 Task: Enable the field service settings.
Action: Mouse moved to (980, 67)
Screenshot: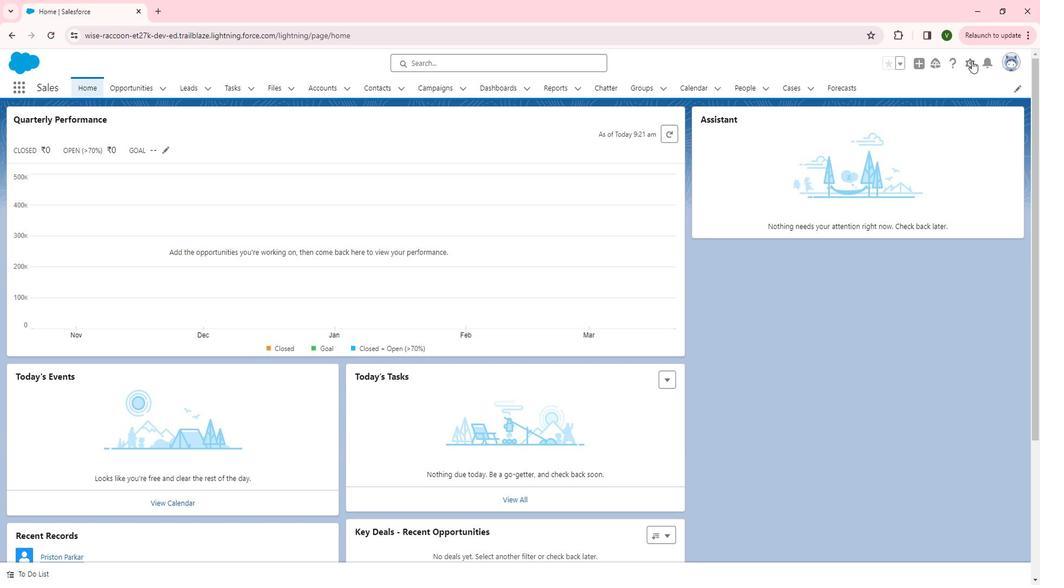 
Action: Mouse pressed left at (980, 67)
Screenshot: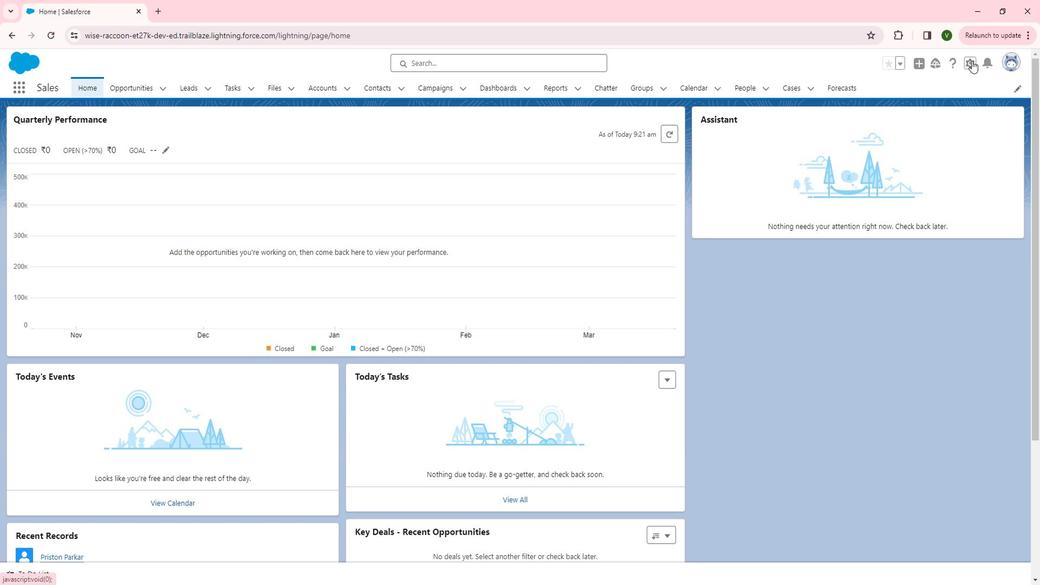 
Action: Mouse moved to (926, 141)
Screenshot: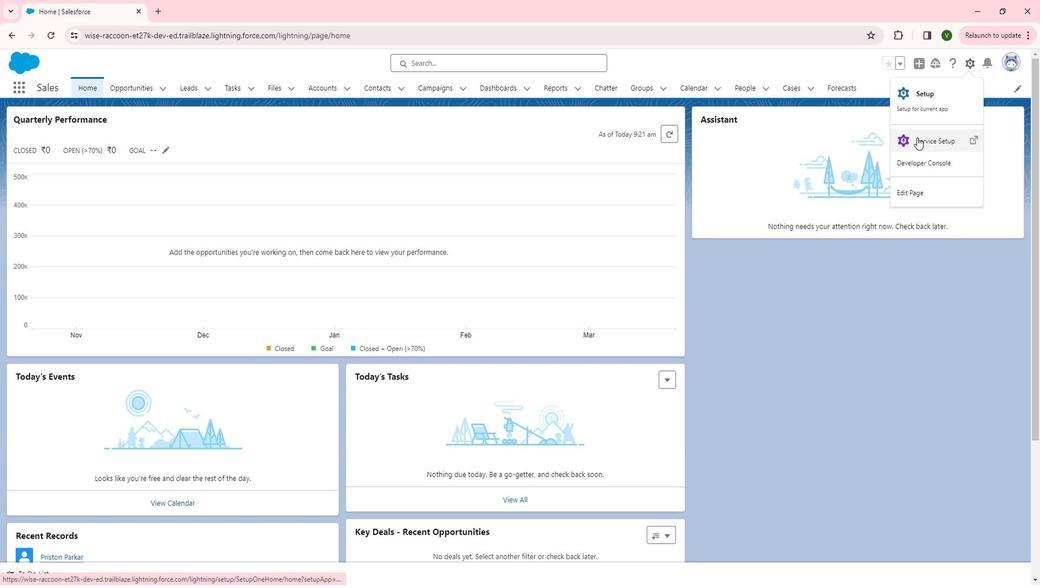 
Action: Mouse pressed left at (926, 141)
Screenshot: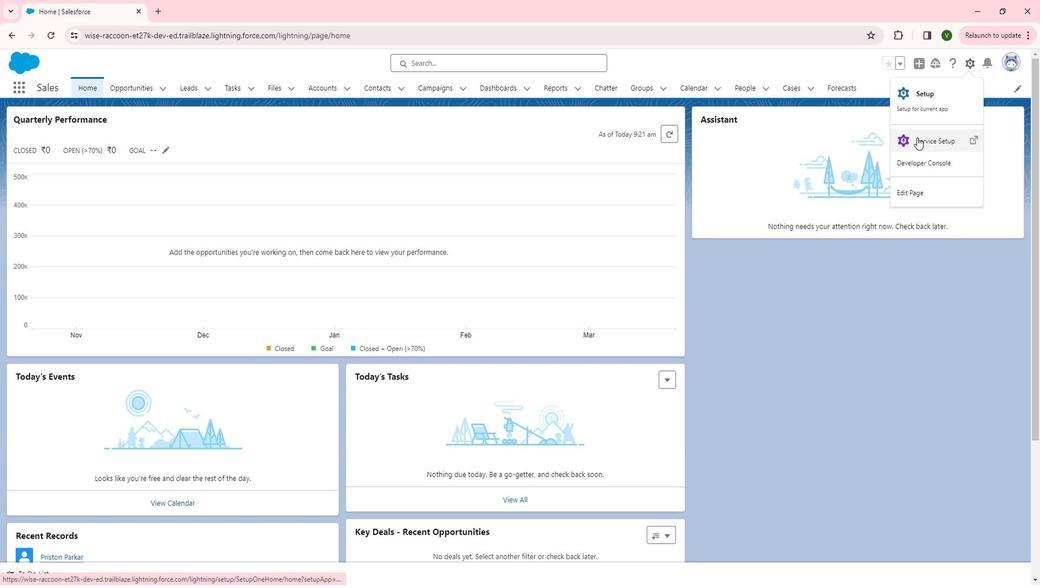 
Action: Mouse moved to (61, 307)
Screenshot: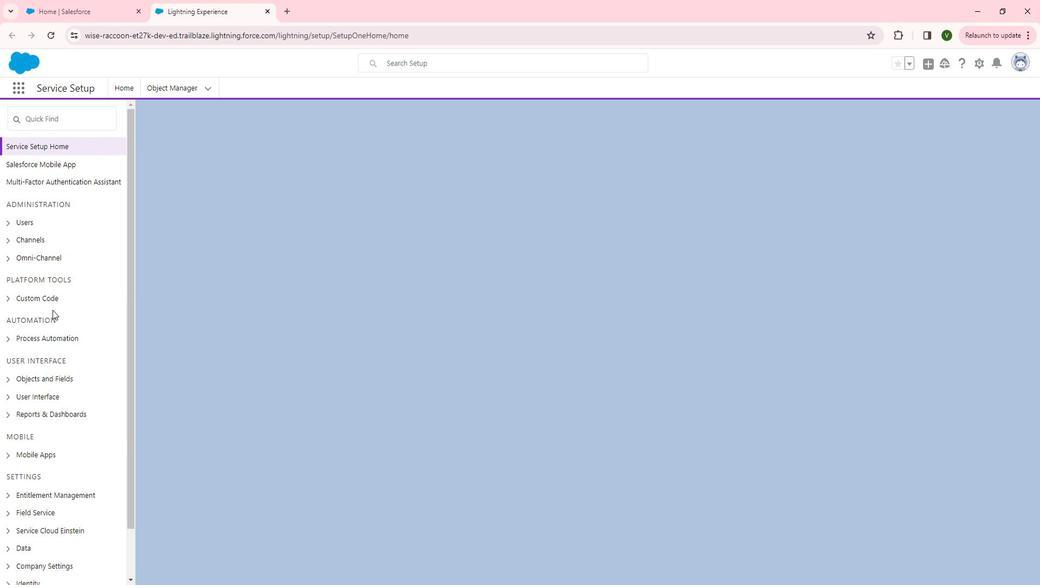 
Action: Mouse scrolled (61, 307) with delta (0, 0)
Screenshot: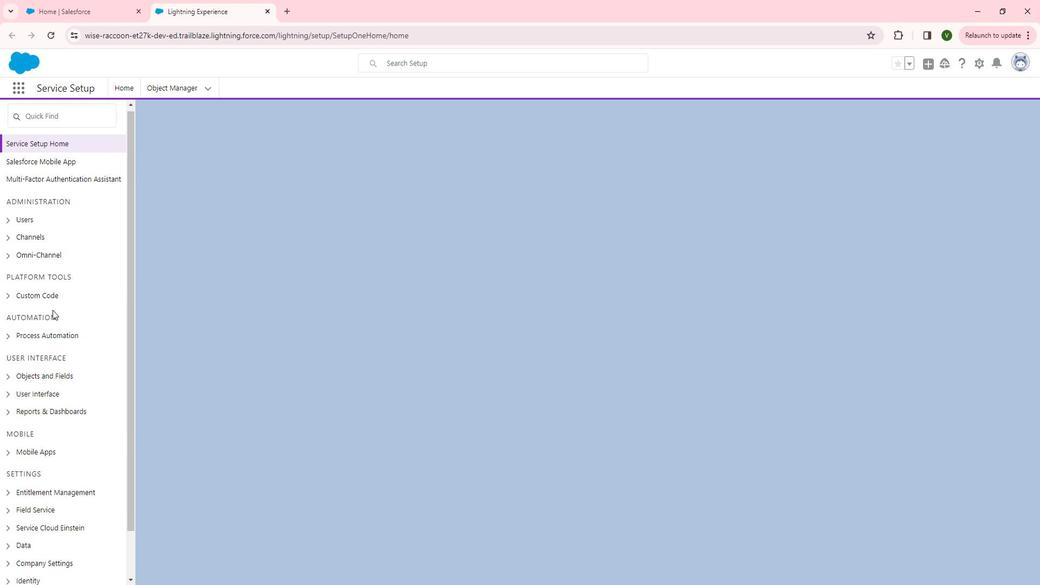 
Action: Mouse scrolled (61, 307) with delta (0, 0)
Screenshot: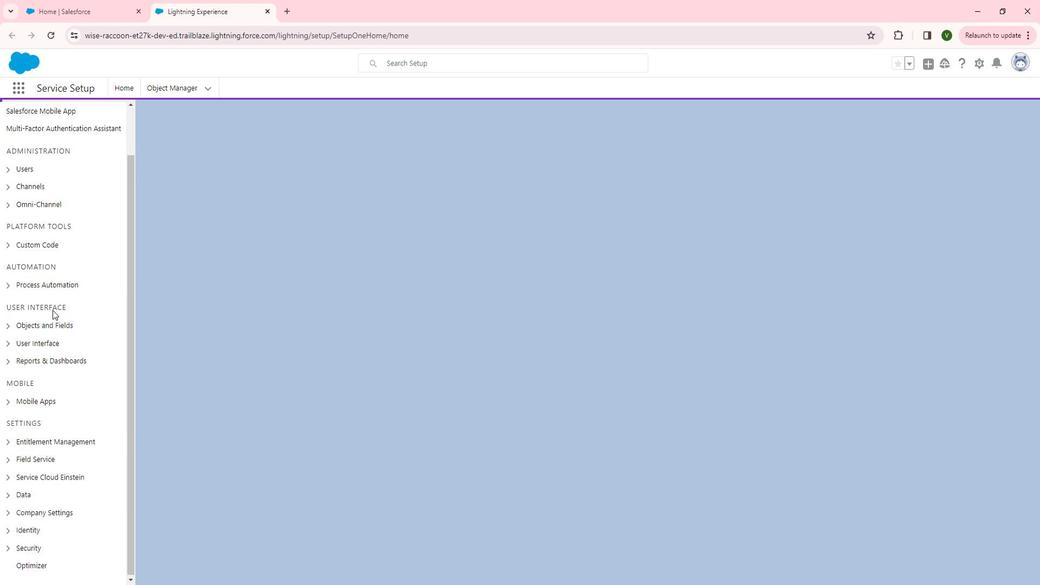 
Action: Mouse scrolled (61, 307) with delta (0, 0)
Screenshot: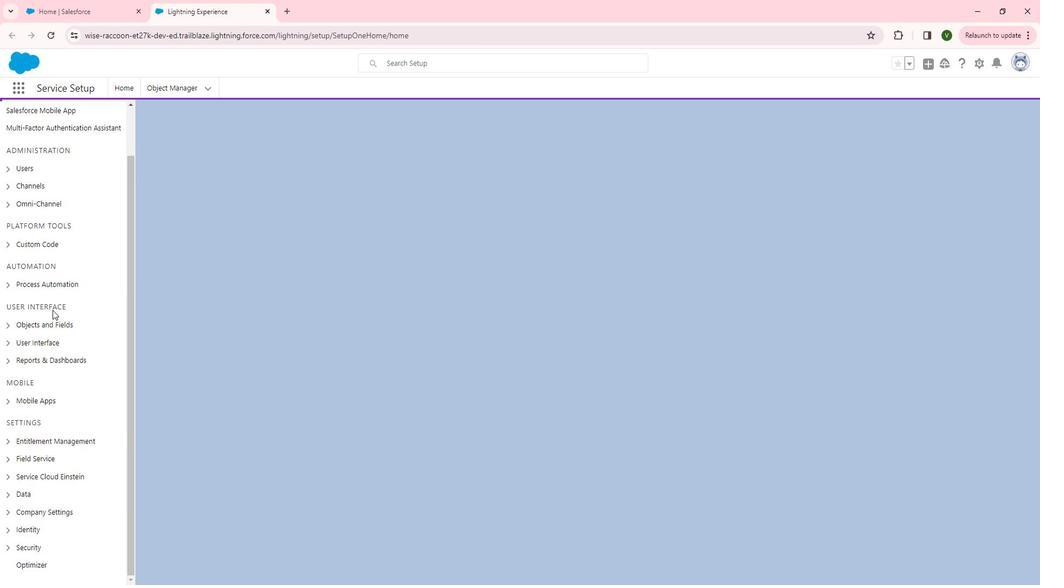 
Action: Mouse scrolled (61, 307) with delta (0, 0)
Screenshot: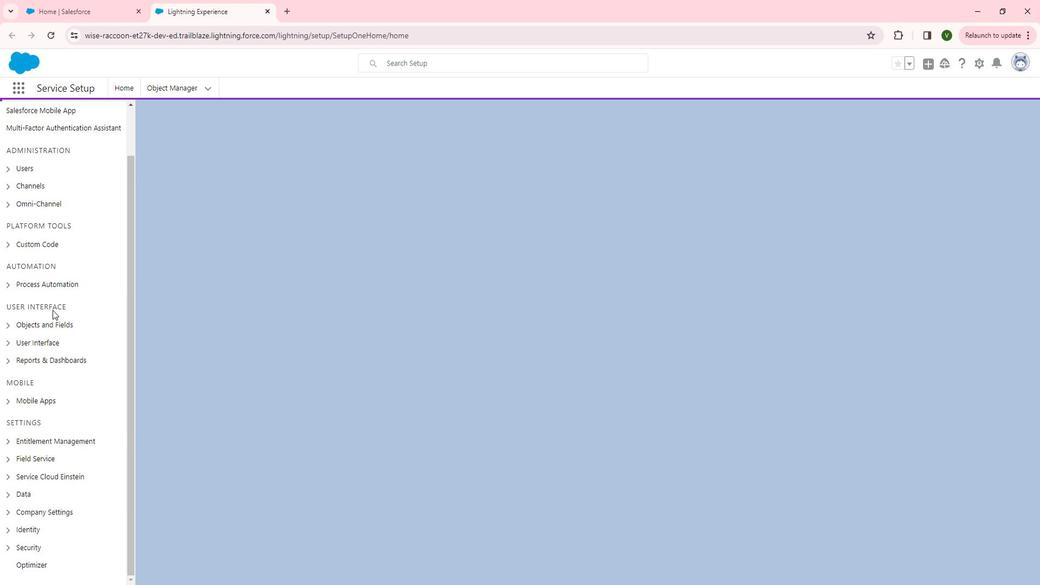 
Action: Mouse scrolled (61, 307) with delta (0, 0)
Screenshot: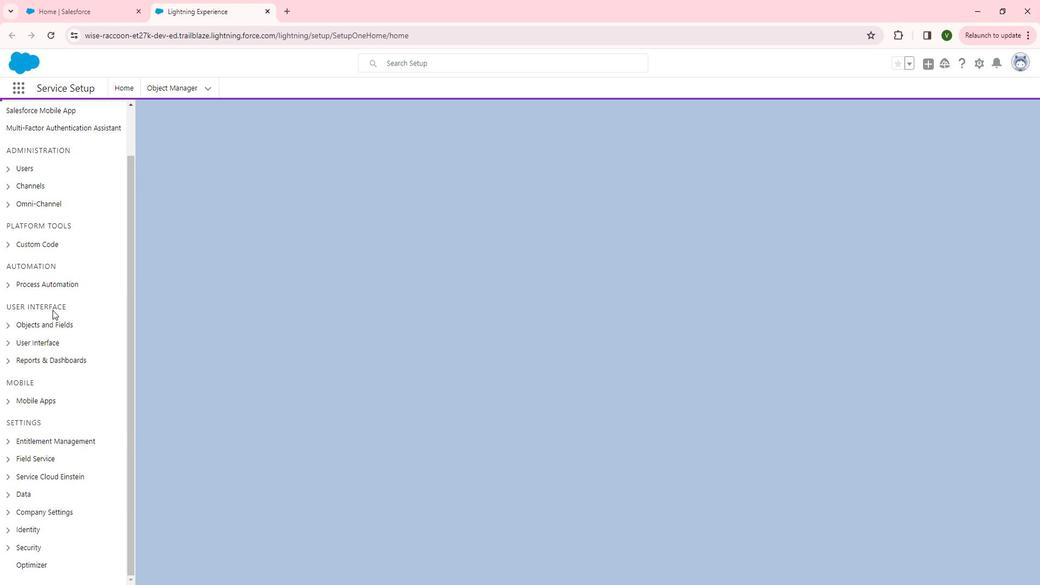 
Action: Mouse moved to (18, 450)
Screenshot: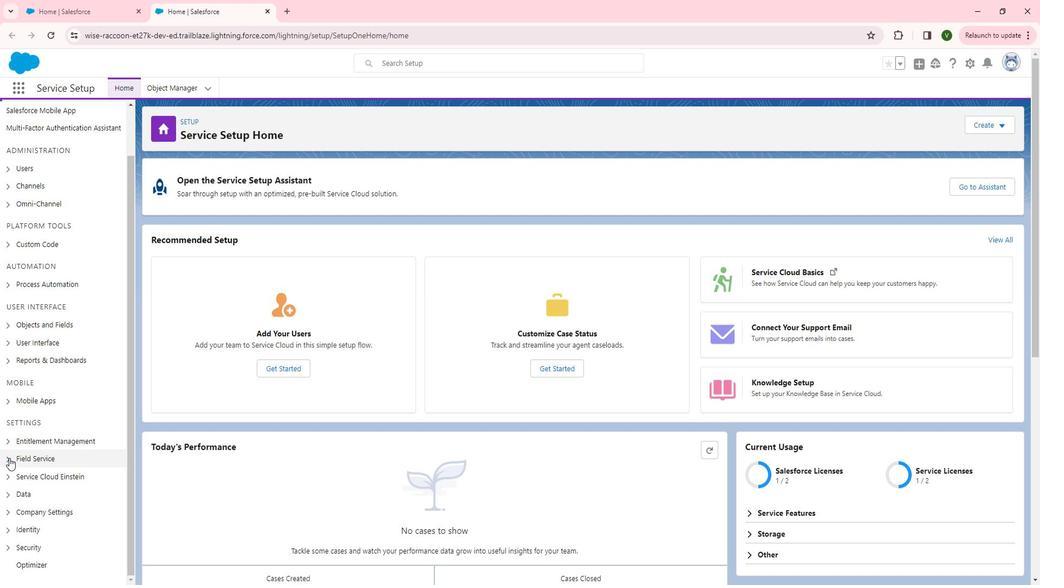 
Action: Mouse pressed left at (18, 450)
Screenshot: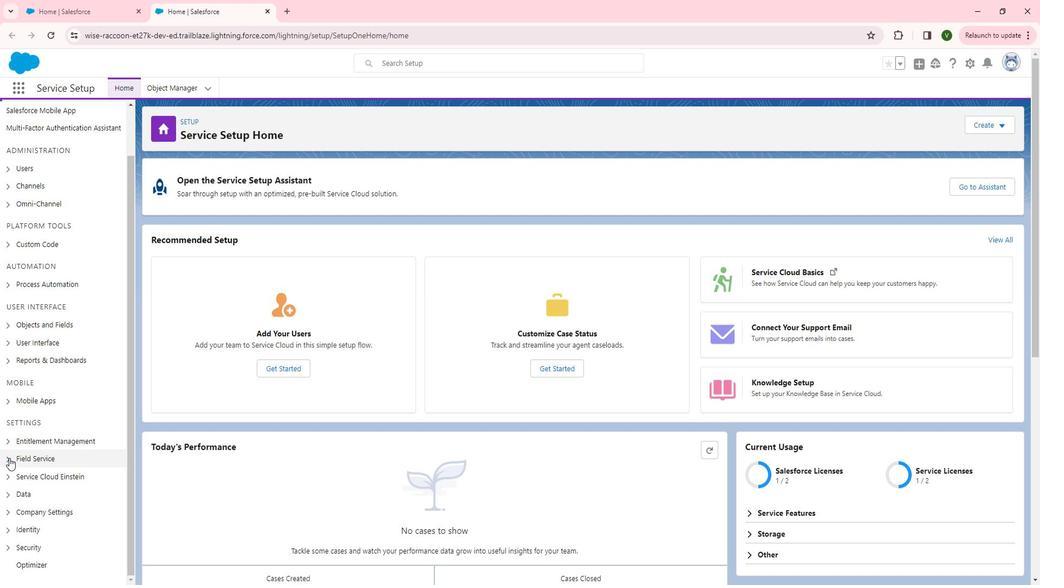 
Action: Mouse moved to (70, 466)
Screenshot: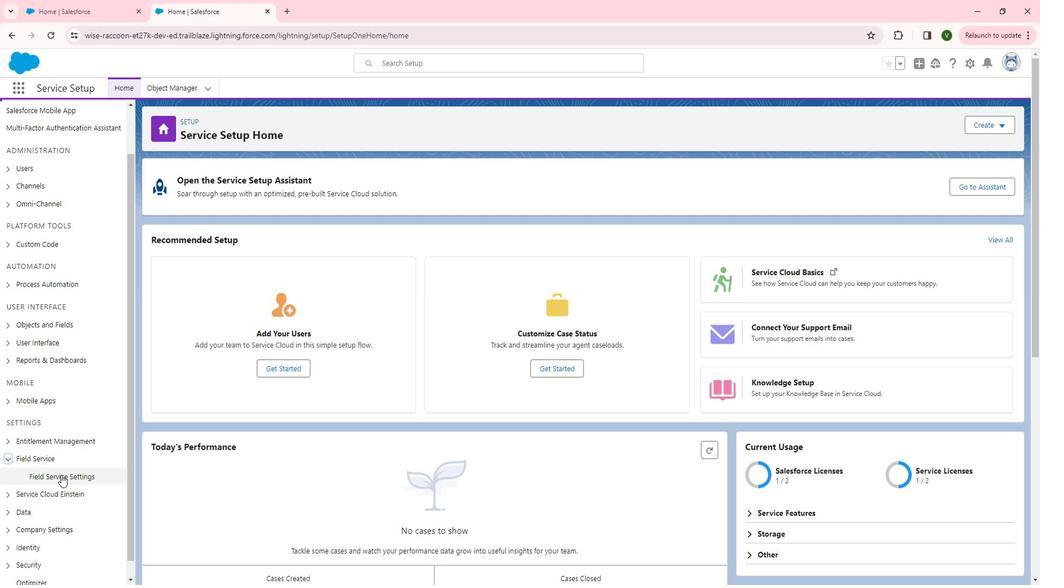 
Action: Mouse pressed left at (70, 466)
Screenshot: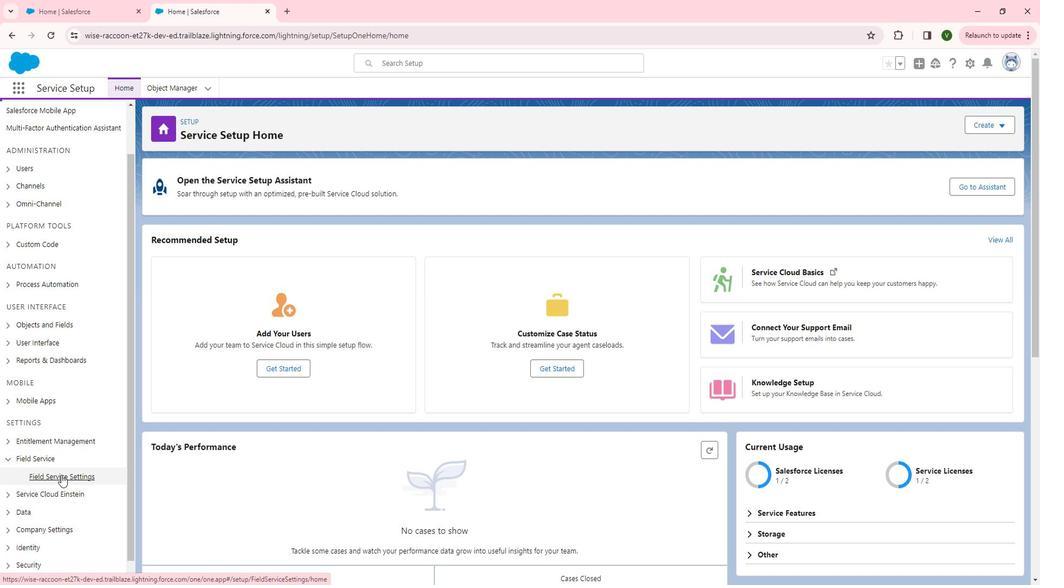 
Action: Mouse moved to (1023, 183)
Screenshot: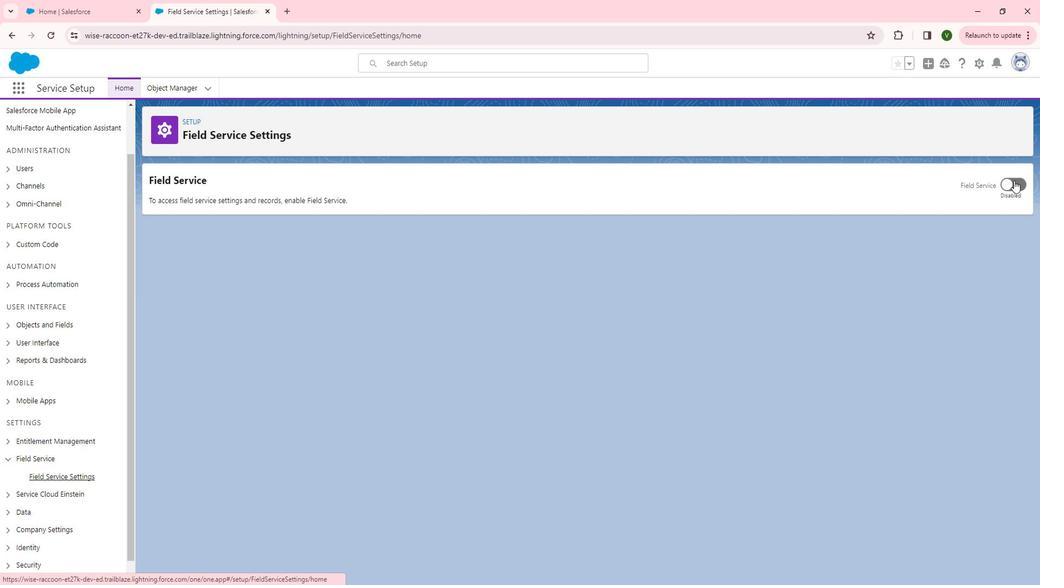 
Action: Mouse pressed left at (1023, 183)
Screenshot: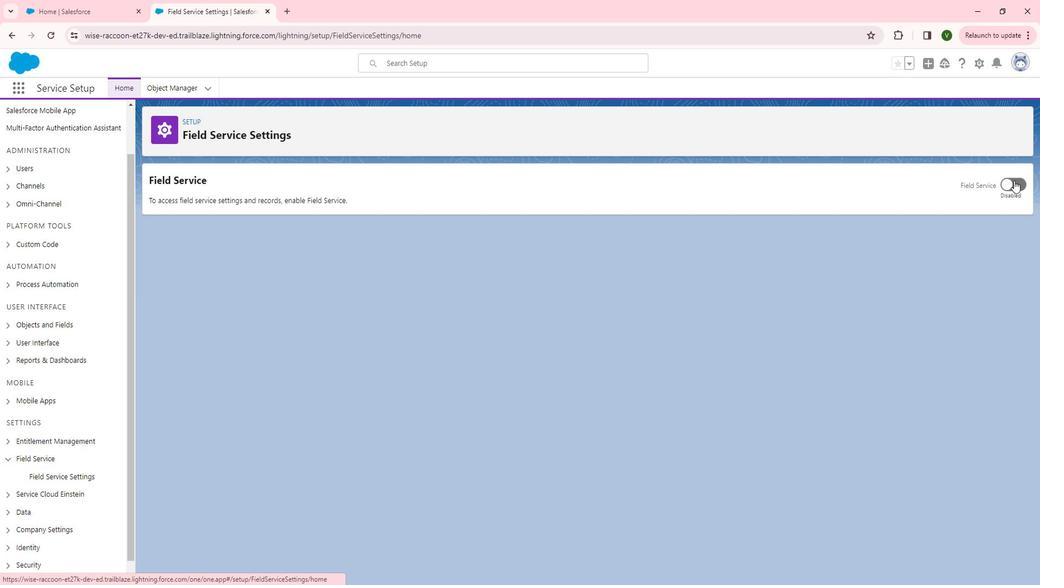 
Action: Mouse moved to (485, 375)
Screenshot: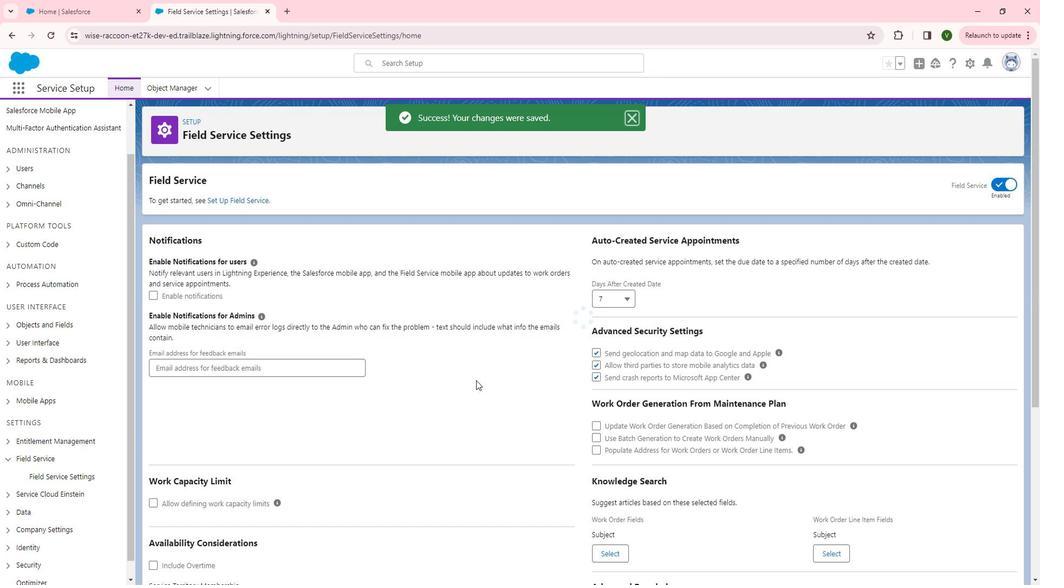 
